 Task: Create a sub task Gather and Analyse Requirements for the task  Develop a new online tool for online product reviews in the project AutoFlow , assign it to team member softage.4@softage.net and update the status of the sub task to  Completed , set the priority of the sub task to High
Action: Mouse moved to (544, 376)
Screenshot: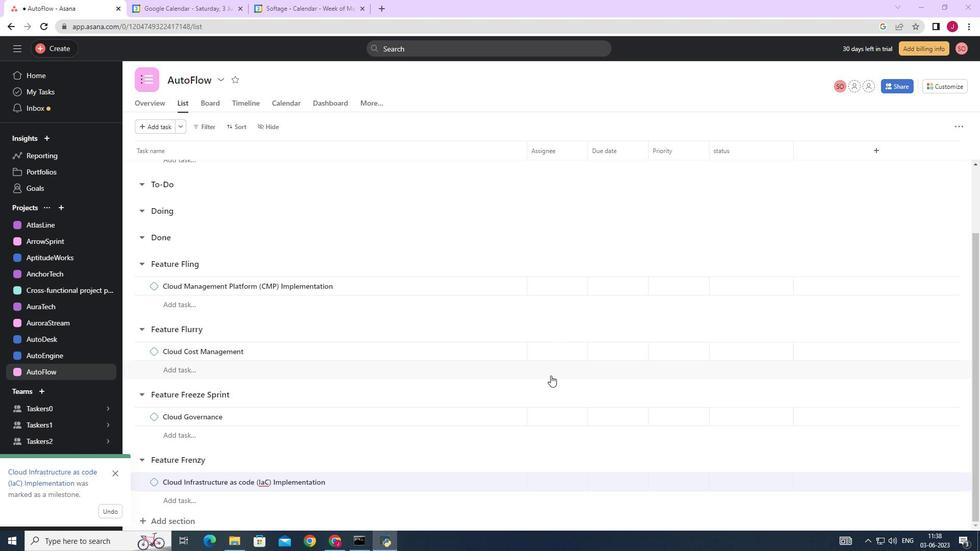 
Action: Mouse scrolled (544, 376) with delta (0, 0)
Screenshot: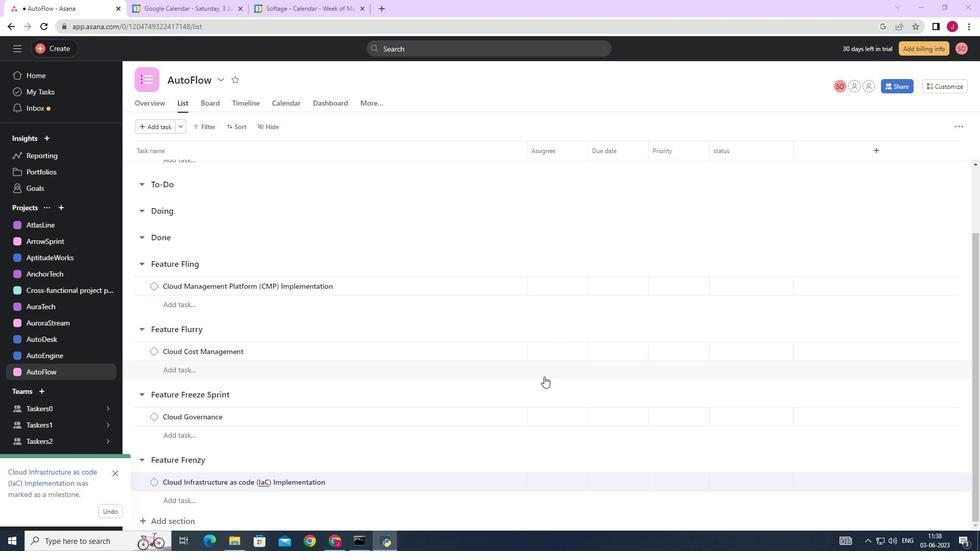 
Action: Mouse scrolled (544, 376) with delta (0, 0)
Screenshot: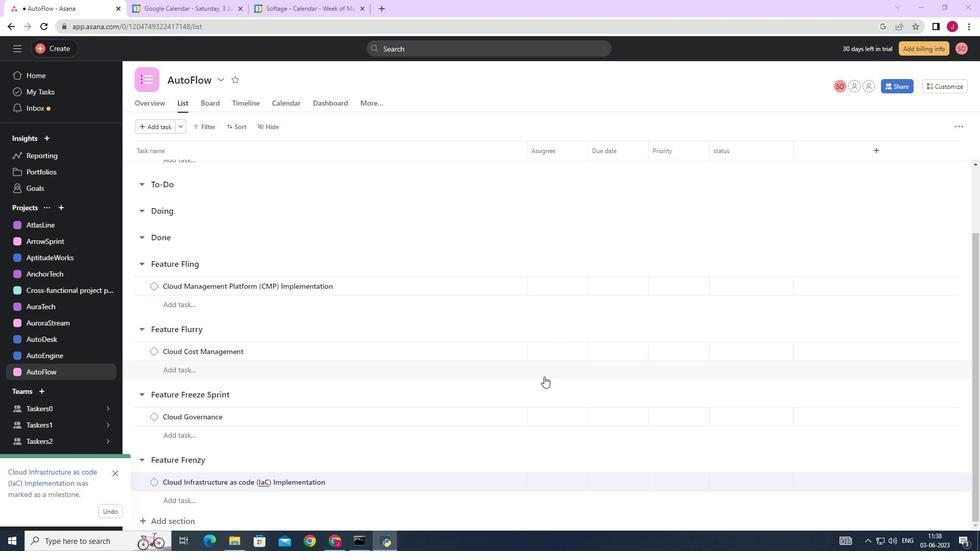 
Action: Mouse scrolled (544, 376) with delta (0, 0)
Screenshot: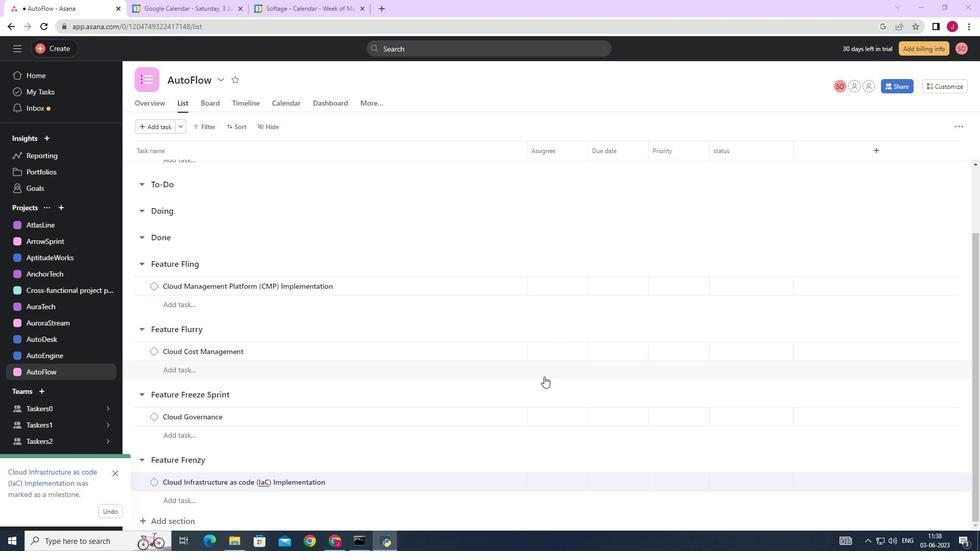 
Action: Mouse scrolled (544, 376) with delta (0, 0)
Screenshot: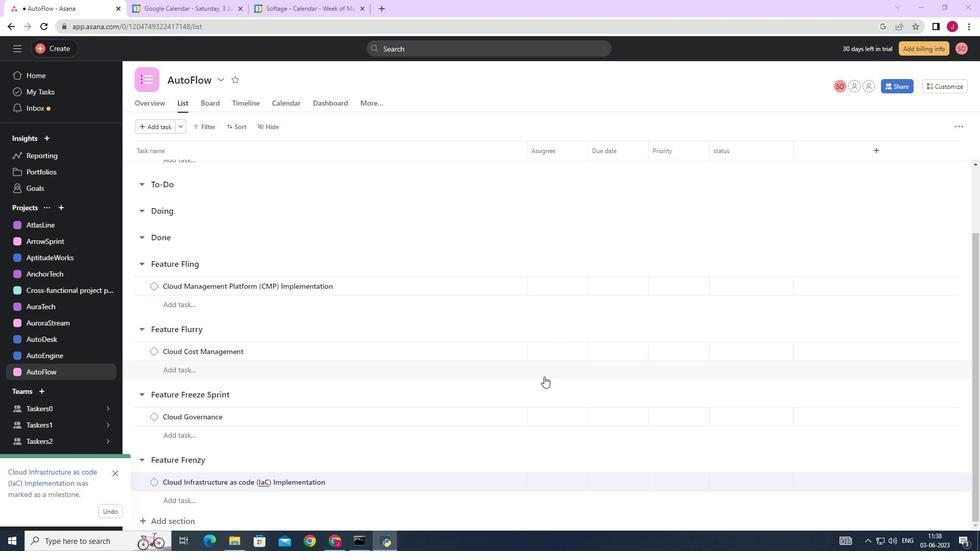 
Action: Mouse scrolled (544, 376) with delta (0, 0)
Screenshot: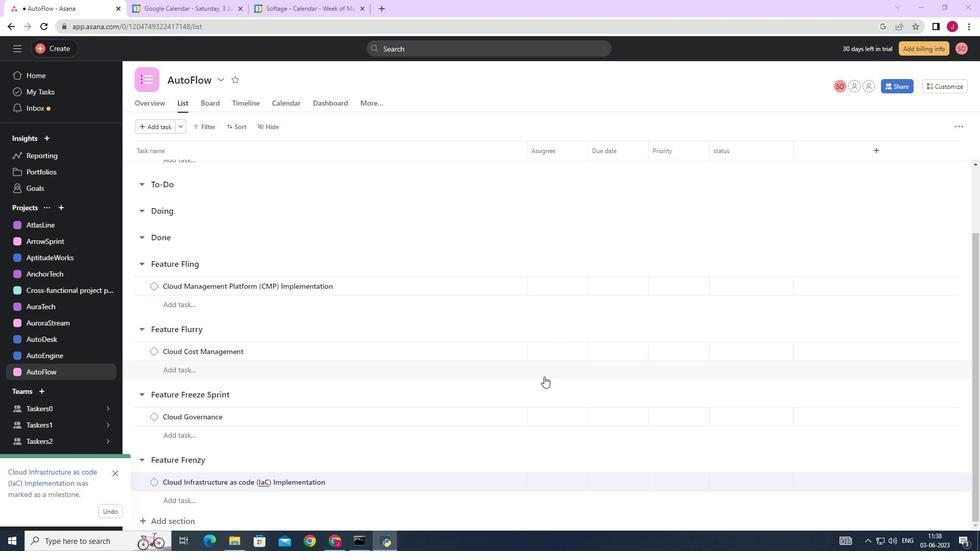 
Action: Mouse moved to (707, 392)
Screenshot: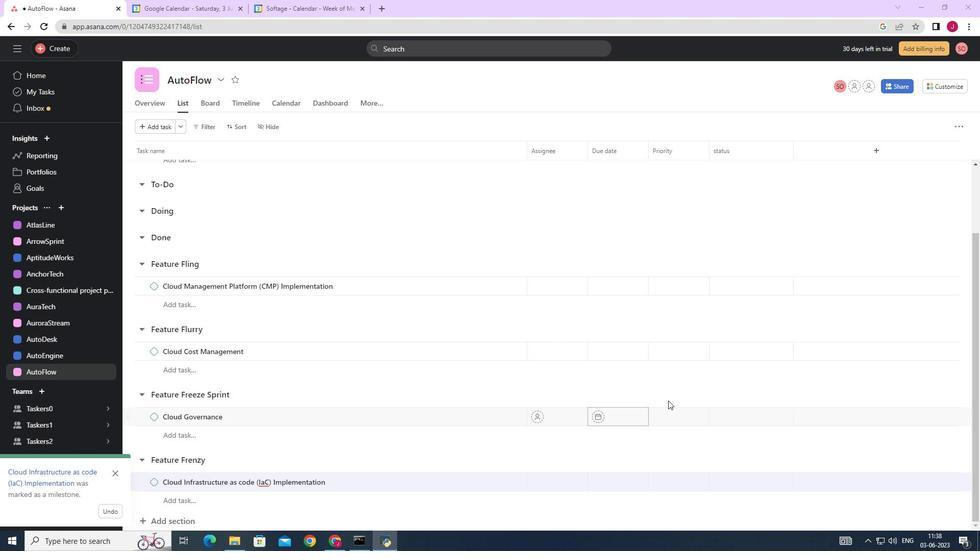 
Action: Mouse scrolled (707, 393) with delta (0, 0)
Screenshot: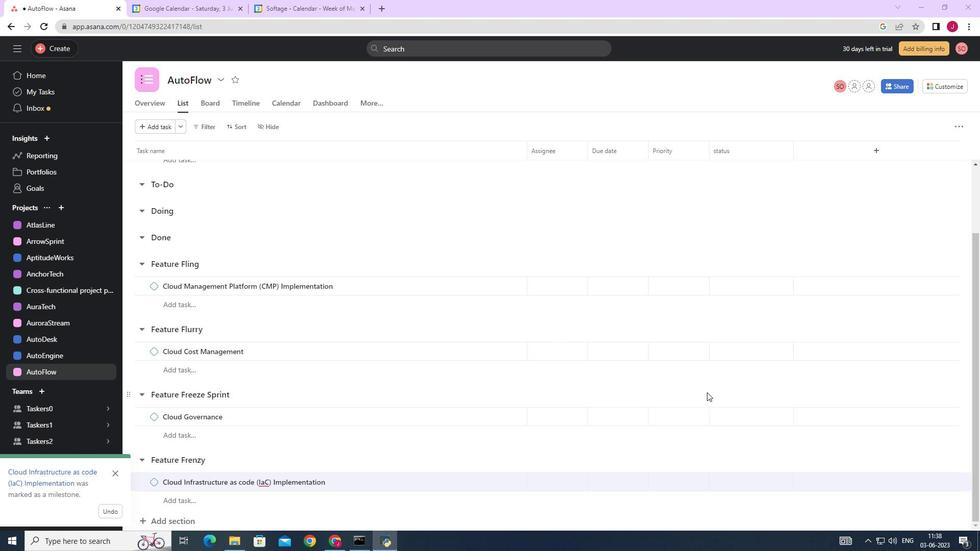 
Action: Mouse scrolled (707, 393) with delta (0, 0)
Screenshot: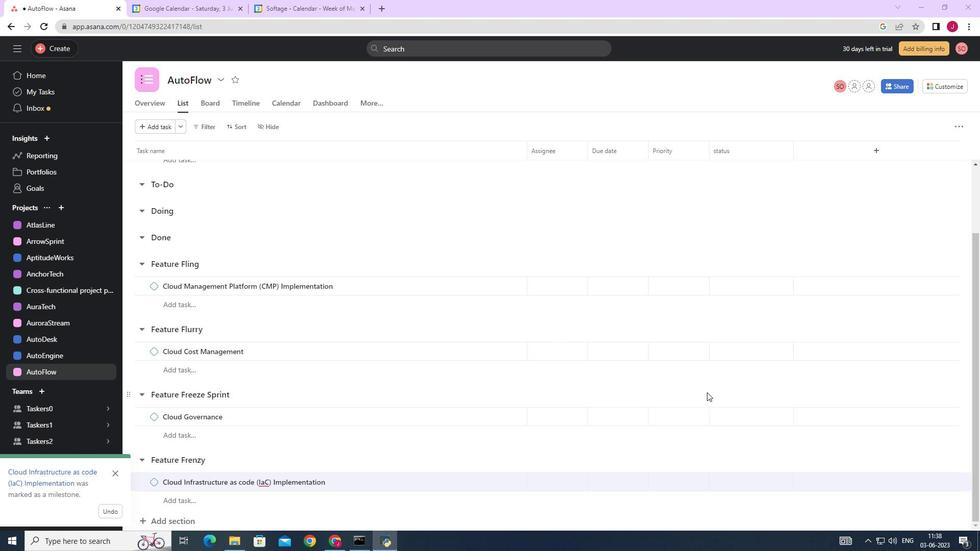 
Action: Mouse scrolled (707, 393) with delta (0, 0)
Screenshot: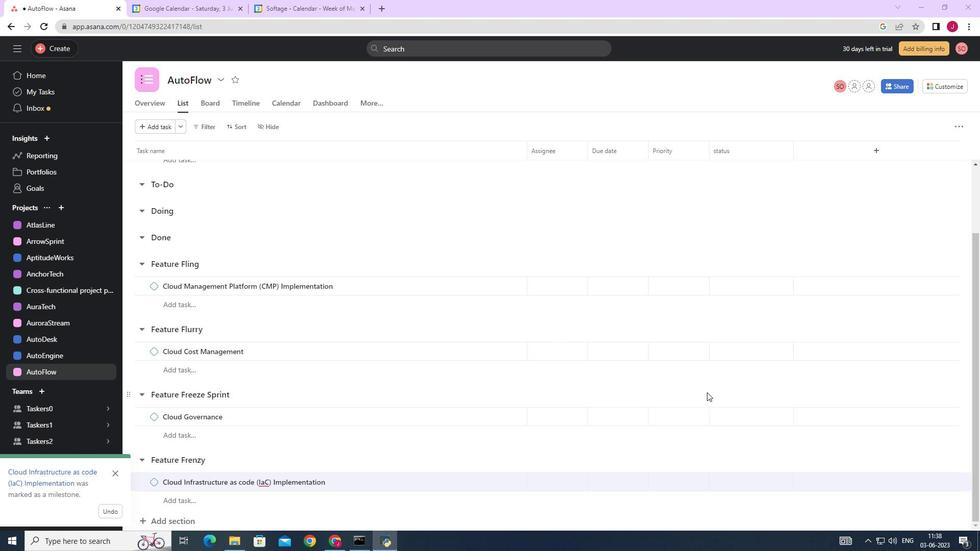 
Action: Mouse moved to (487, 227)
Screenshot: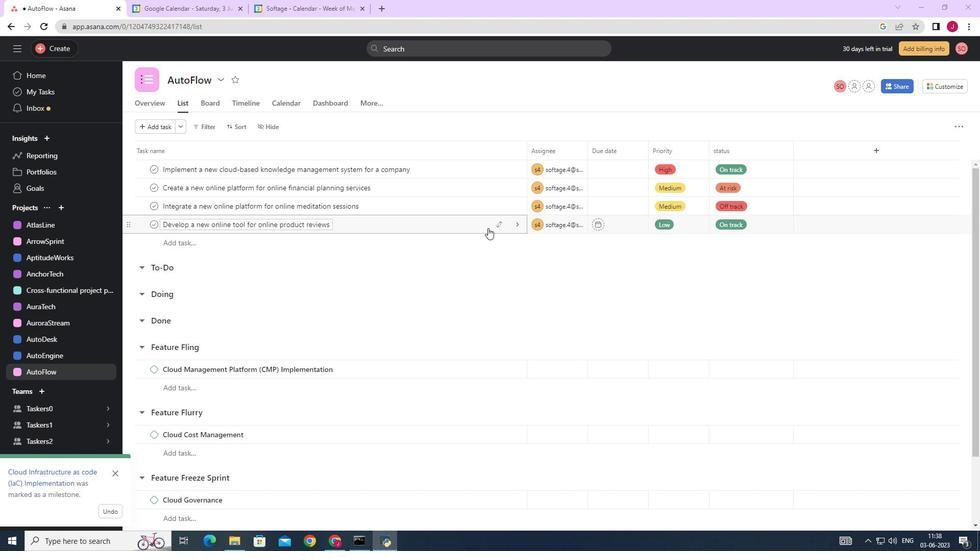 
Action: Mouse pressed left at (487, 227)
Screenshot: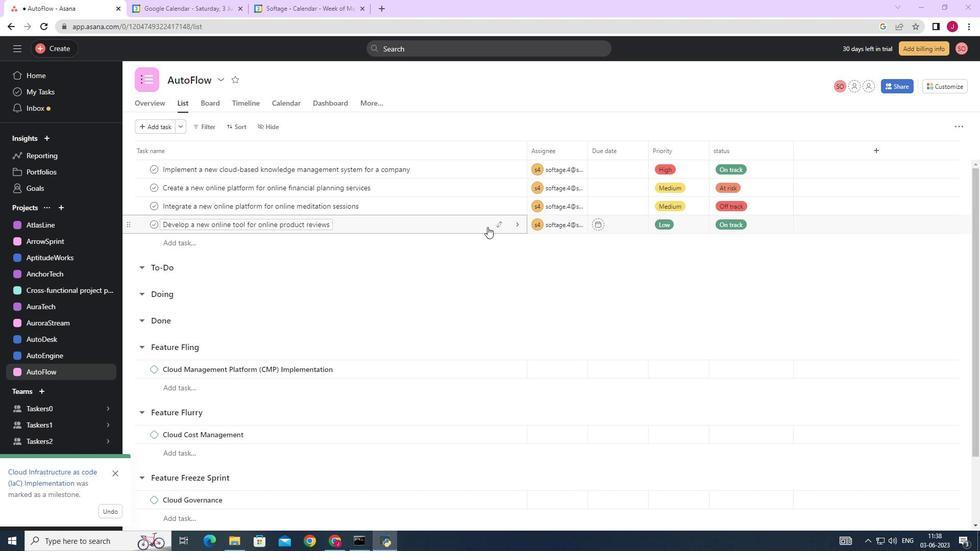 
Action: Mouse moved to (740, 303)
Screenshot: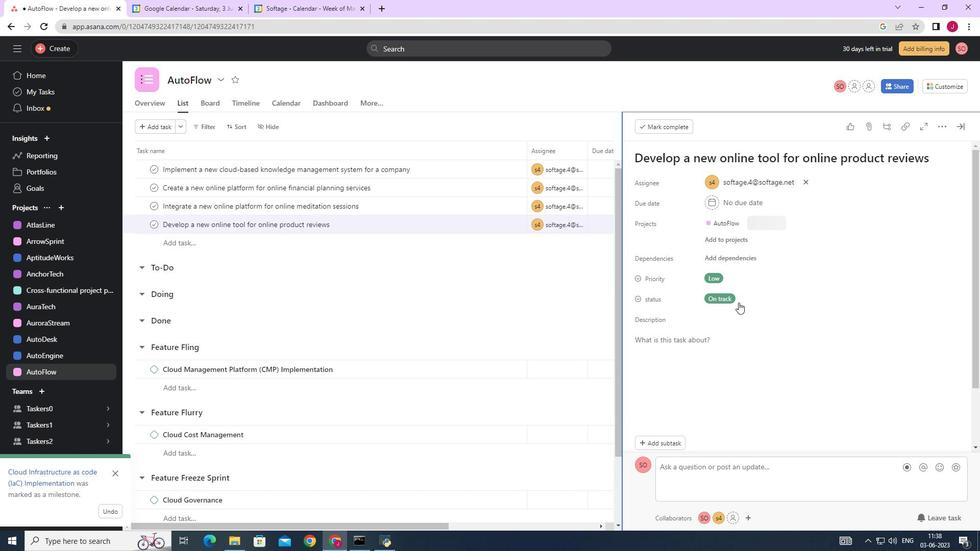 
Action: Mouse scrolled (740, 302) with delta (0, 0)
Screenshot: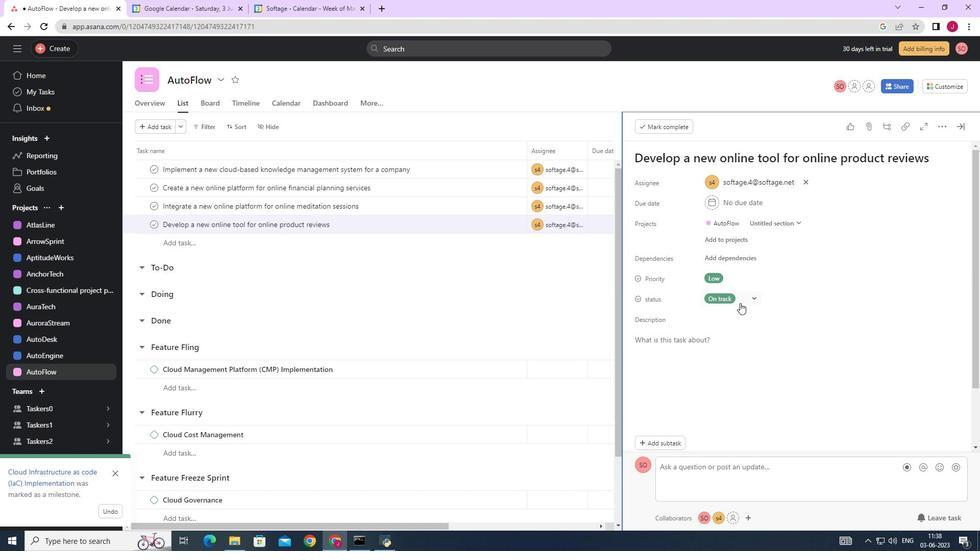 
Action: Mouse scrolled (740, 302) with delta (0, 0)
Screenshot: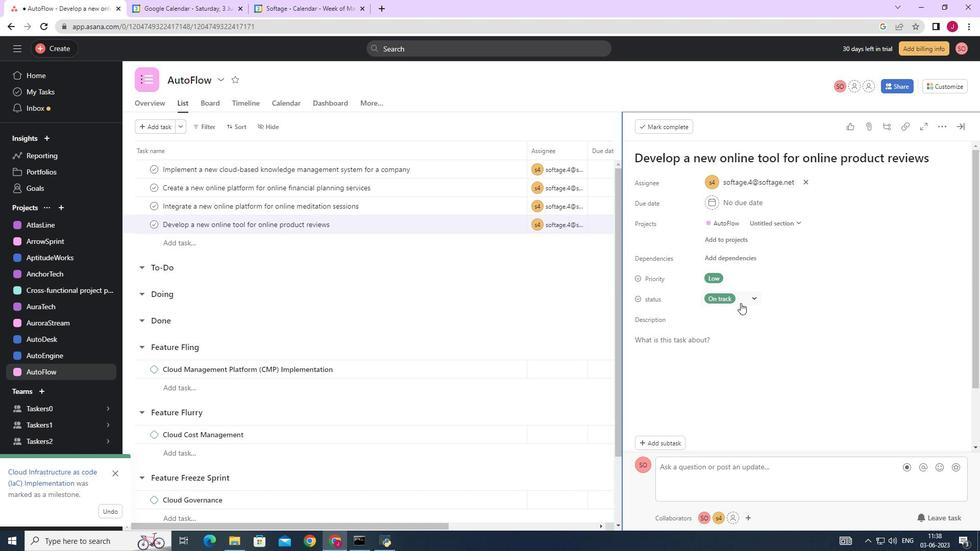
Action: Mouse scrolled (740, 302) with delta (0, 0)
Screenshot: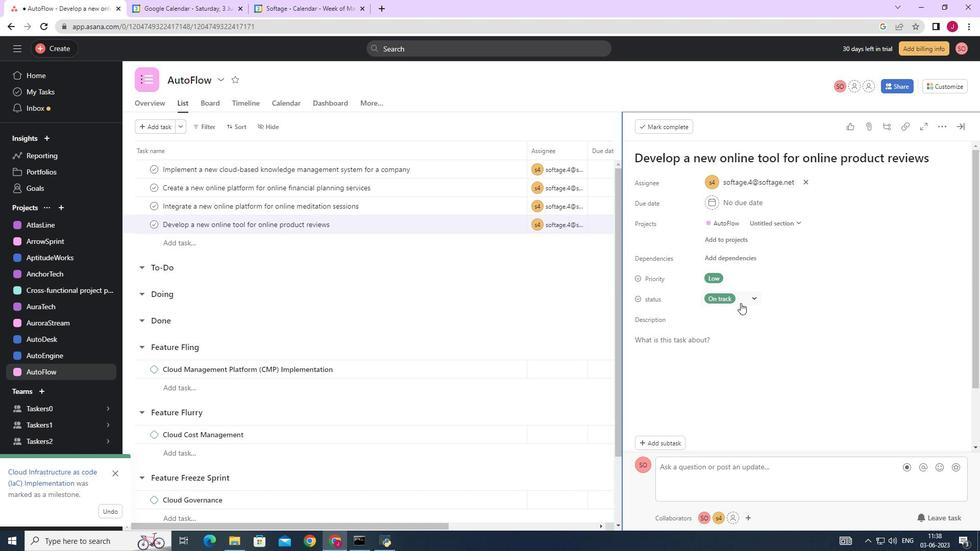 
Action: Mouse scrolled (740, 302) with delta (0, 0)
Screenshot: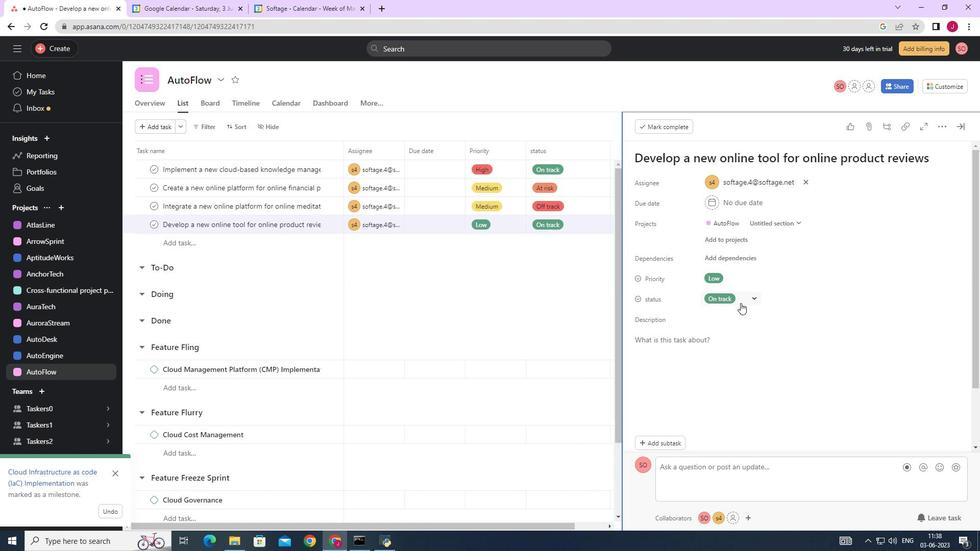 
Action: Mouse moved to (666, 371)
Screenshot: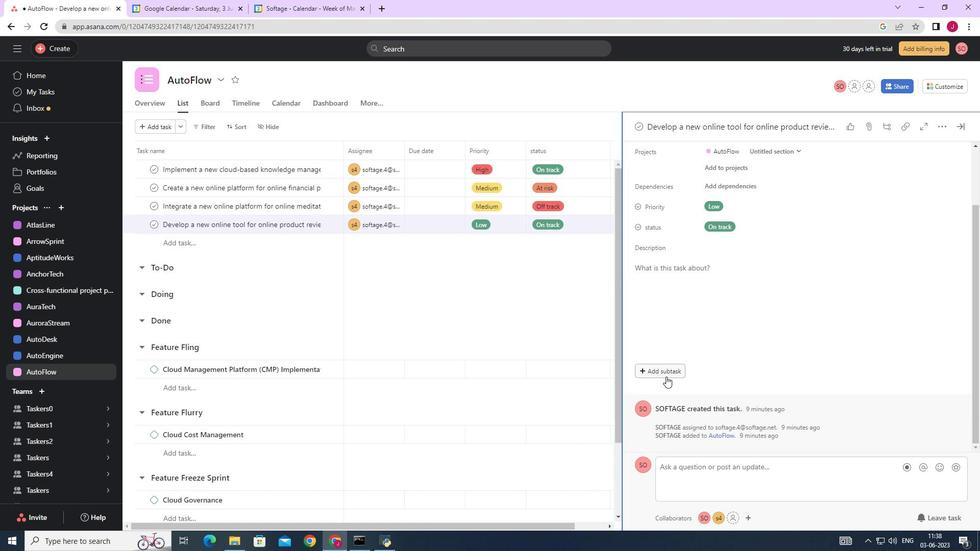 
Action: Mouse pressed left at (666, 371)
Screenshot: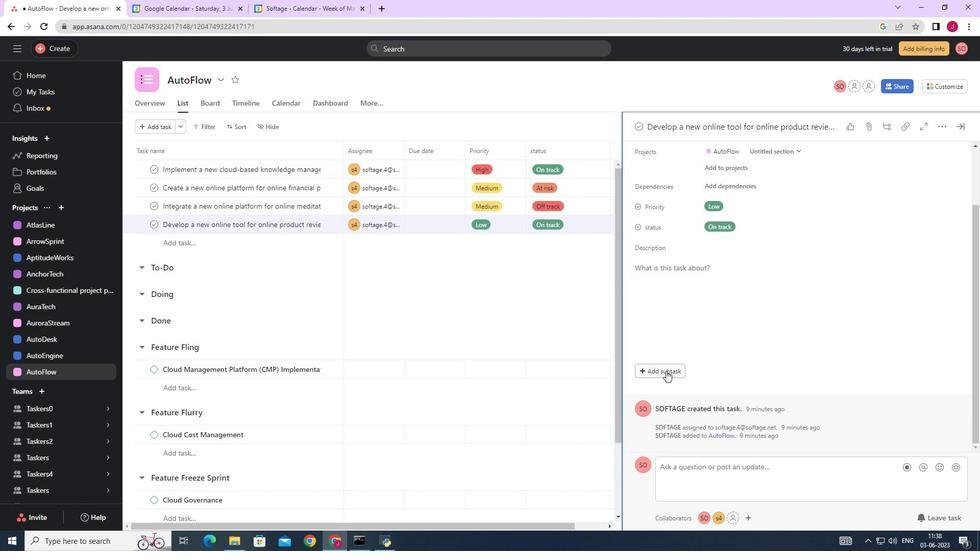 
Action: Key pressed <Key.caps_lock>G<Key.caps_lock>ather<Key.space>and<Key.space><Key.caps_lock>A<Key.caps_lock>nalyse<Key.space><Key.caps_lock>R<Key.caps_lock>equirements
Screenshot: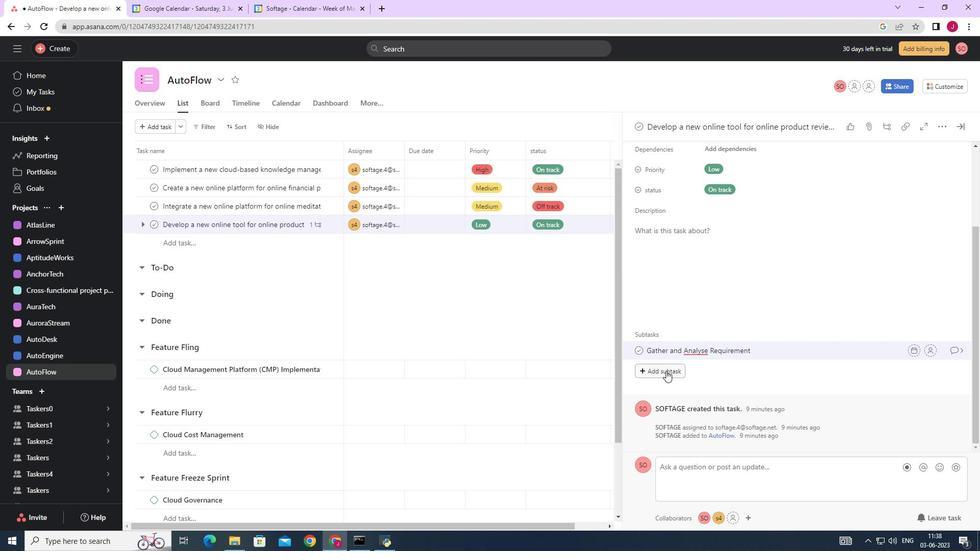 
Action: Mouse moved to (929, 352)
Screenshot: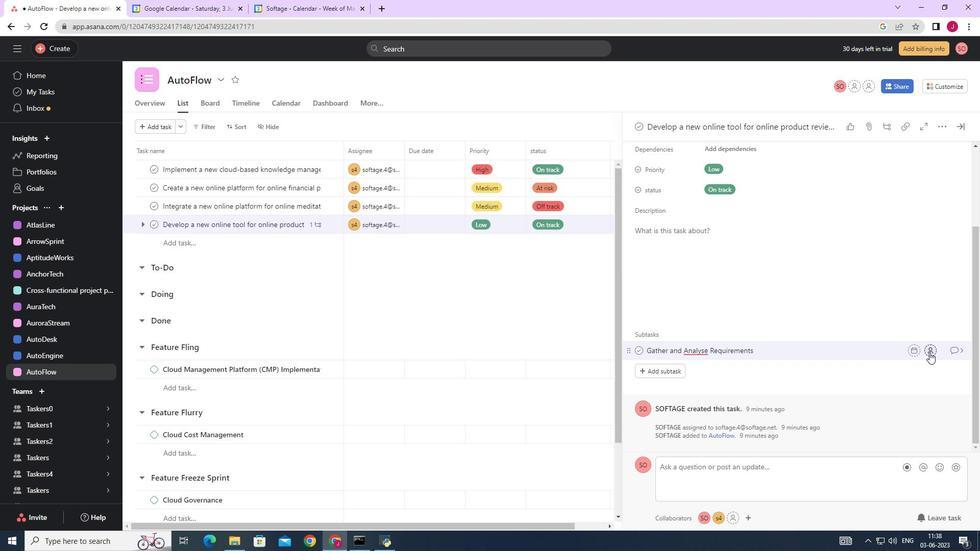
Action: Mouse pressed left at (929, 352)
Screenshot: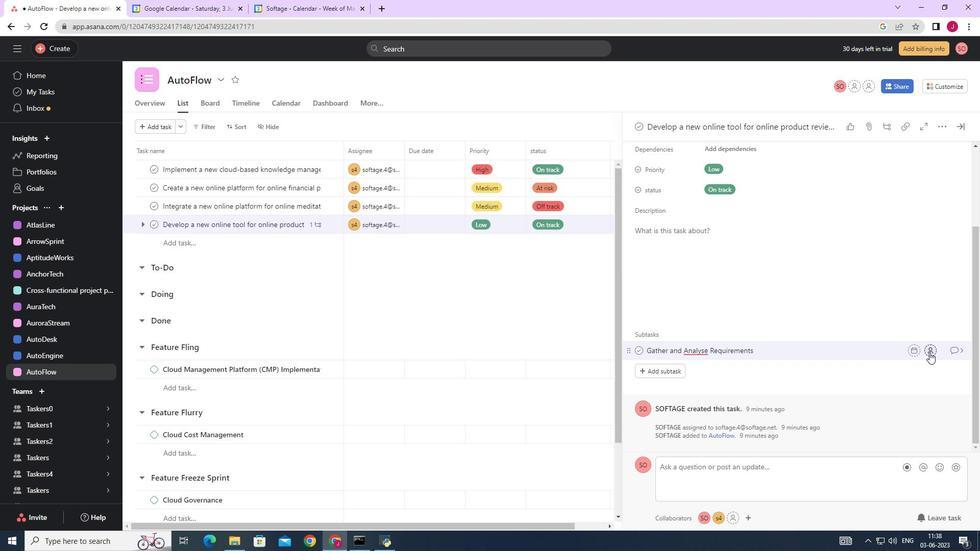 
Action: Mouse moved to (801, 396)
Screenshot: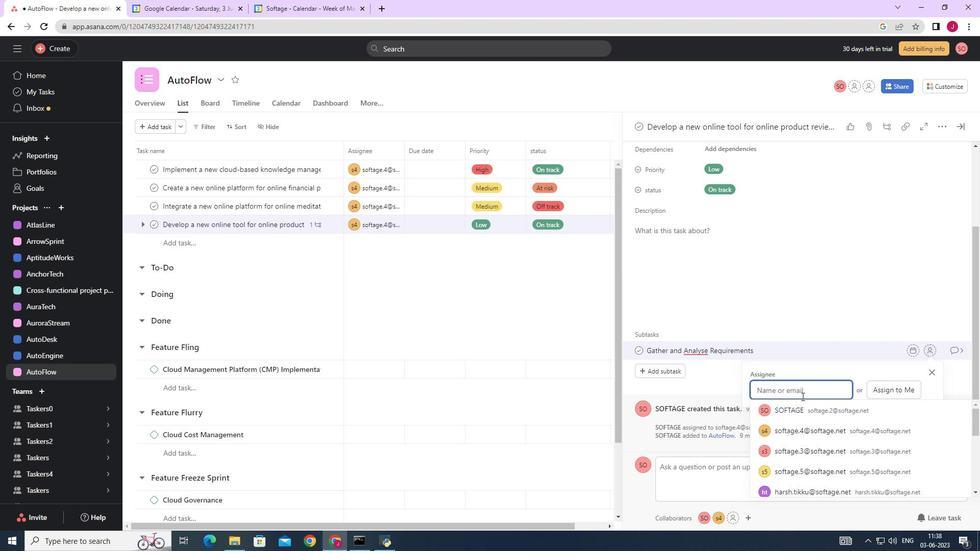 
Action: Key pressed softage.4
Screenshot: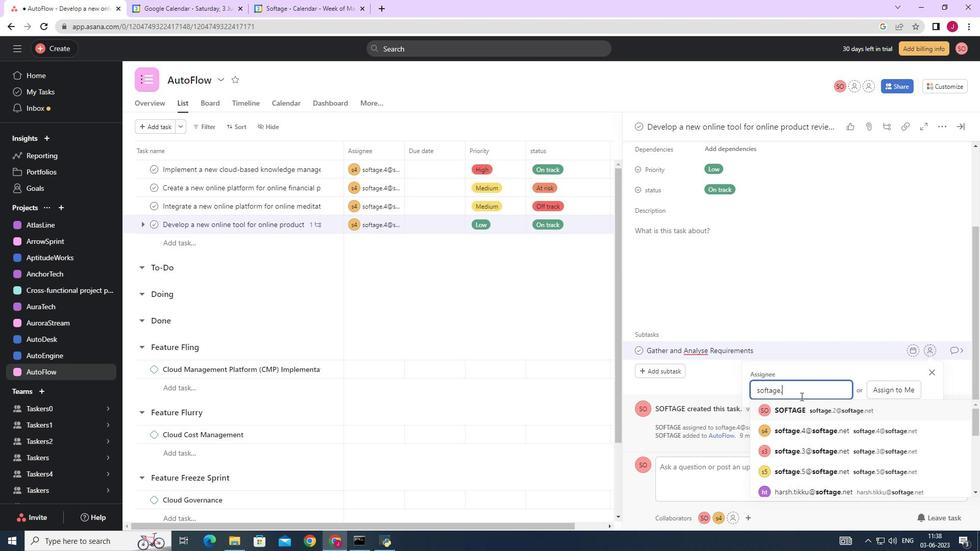 
Action: Mouse moved to (827, 409)
Screenshot: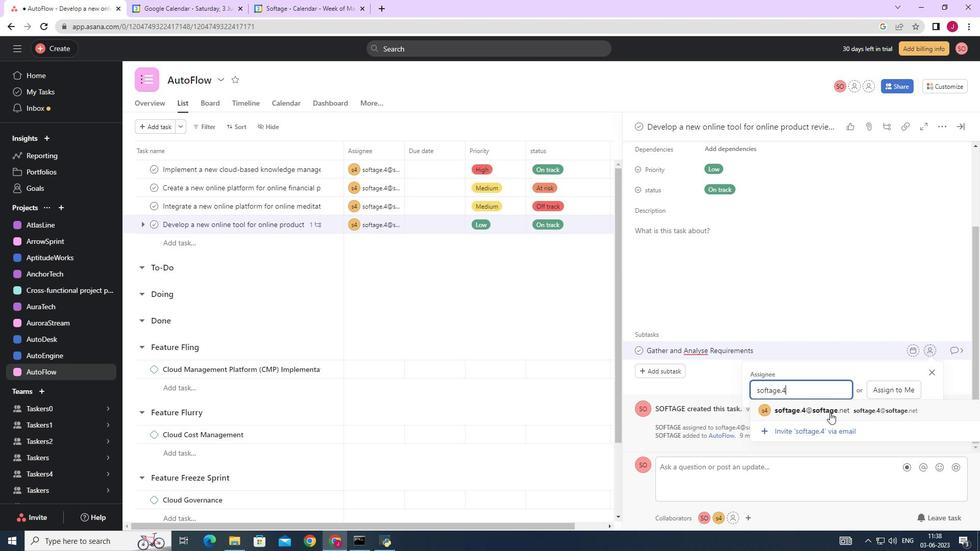 
Action: Mouse pressed left at (827, 409)
Screenshot: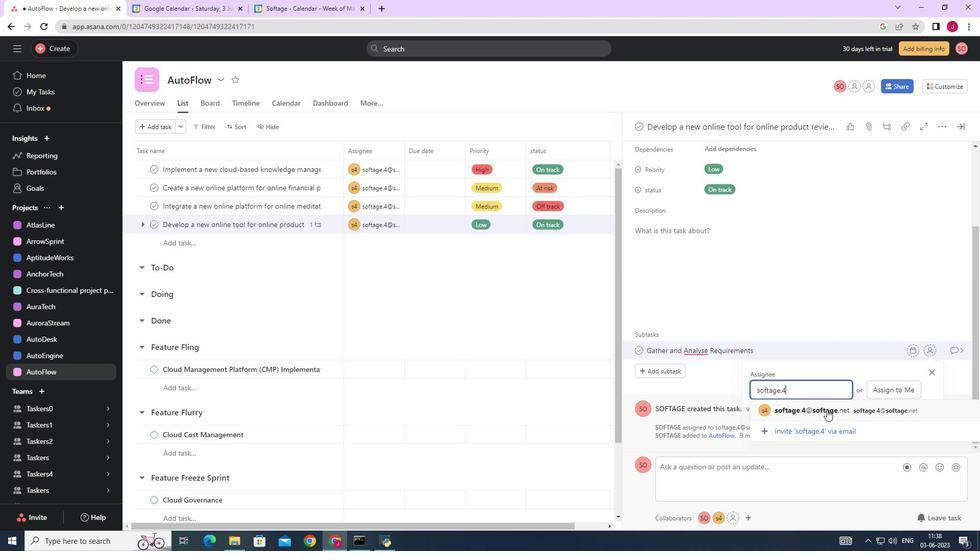 
Action: Mouse moved to (957, 351)
Screenshot: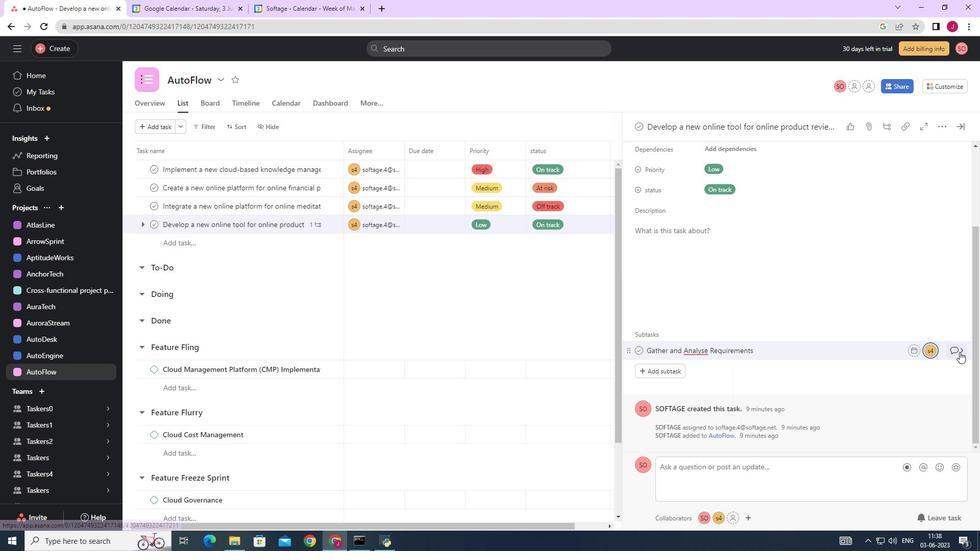 
Action: Mouse pressed left at (957, 351)
Screenshot: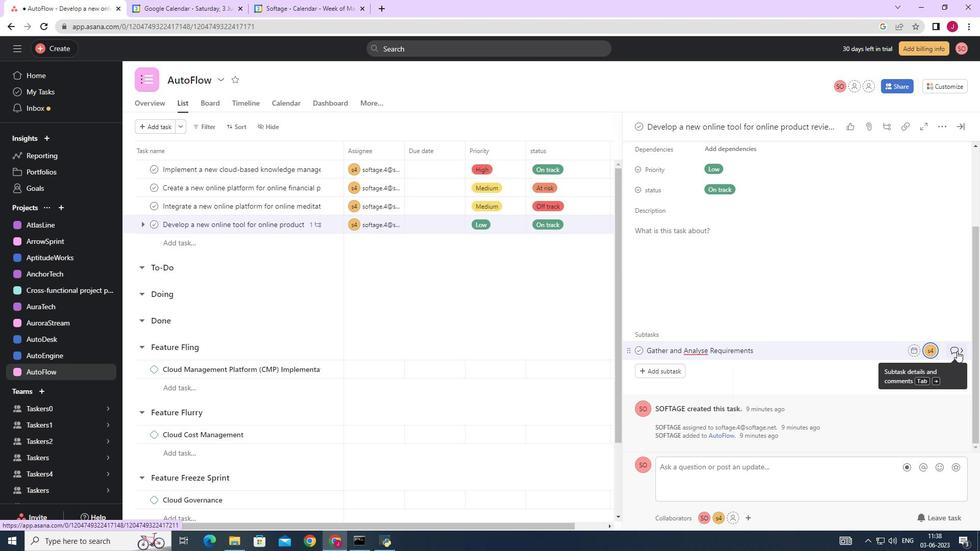 
Action: Mouse moved to (682, 272)
Screenshot: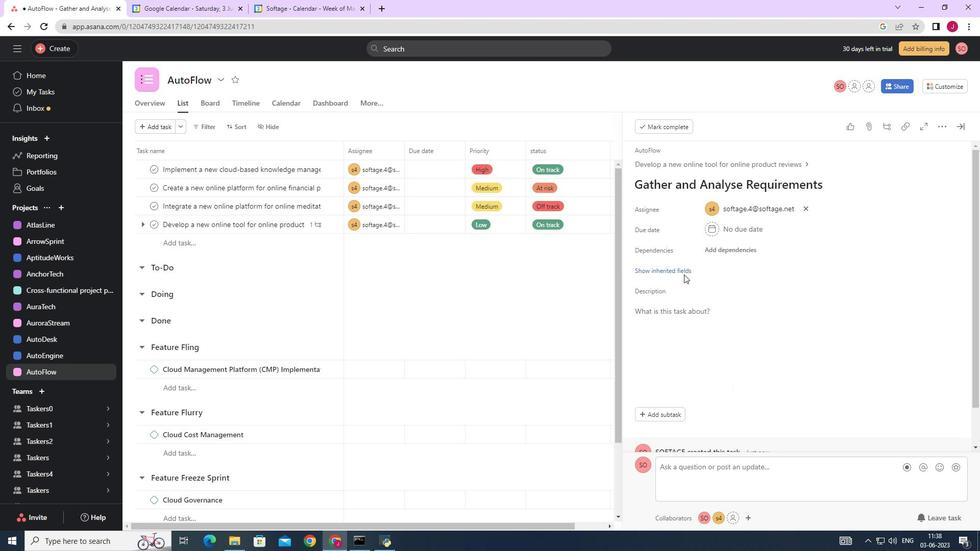 
Action: Mouse pressed left at (682, 272)
Screenshot: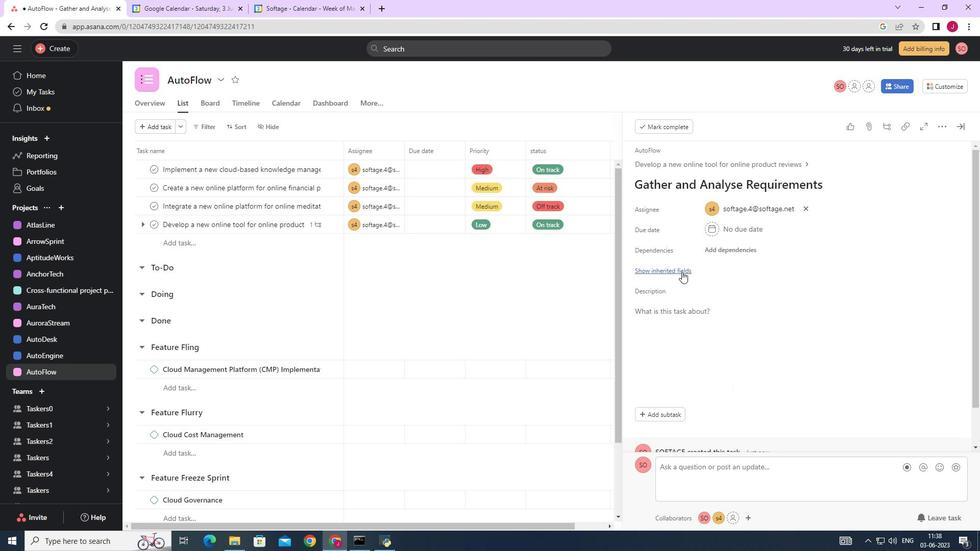 
Action: Mouse moved to (703, 284)
Screenshot: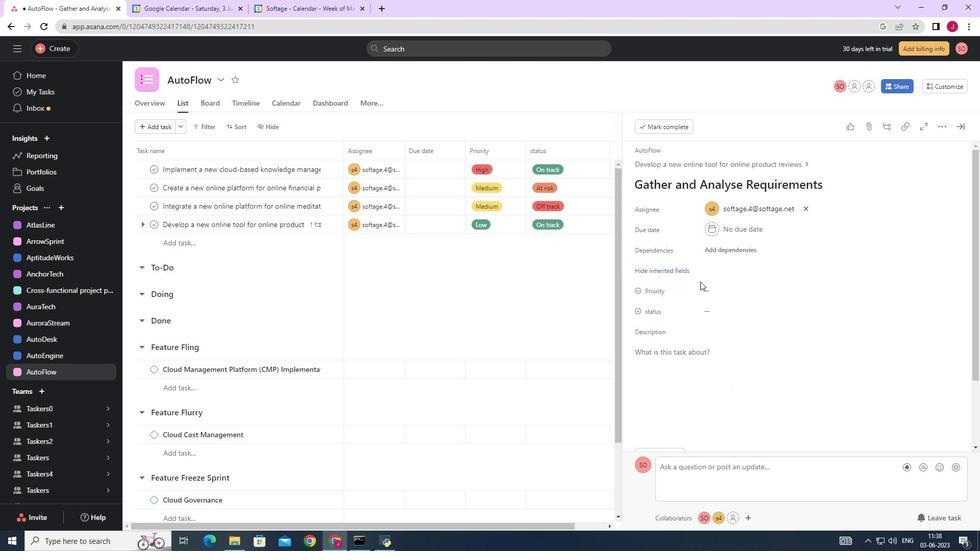 
Action: Mouse pressed left at (703, 284)
Screenshot: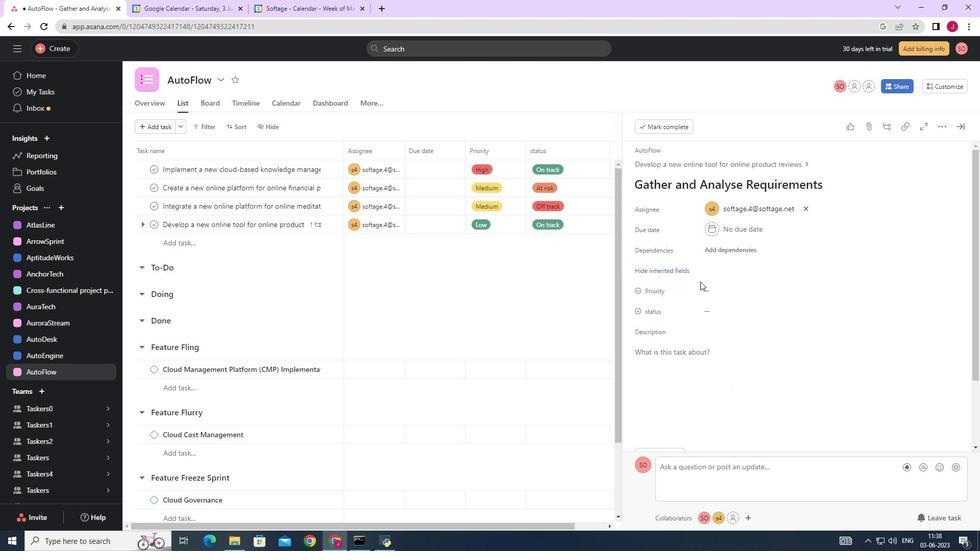 
Action: Mouse moved to (732, 320)
Screenshot: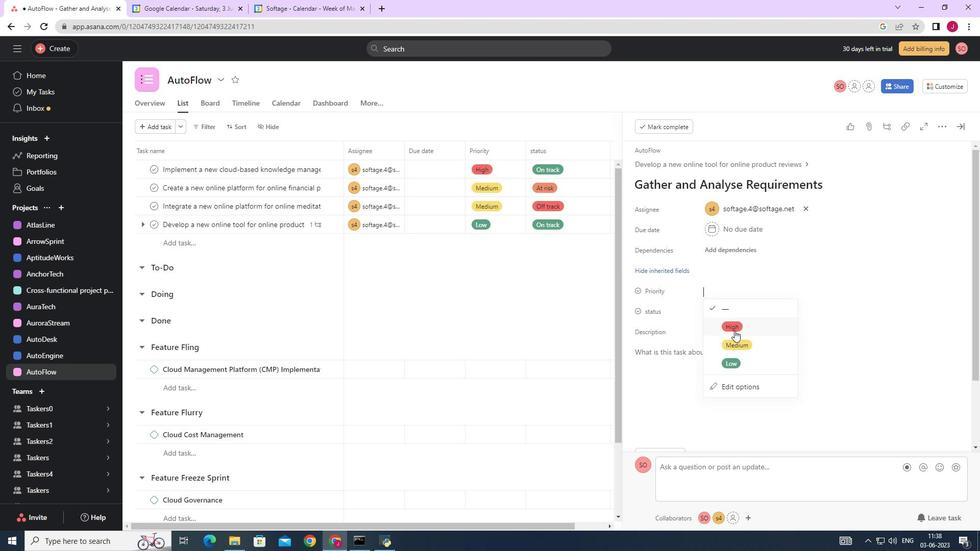 
Action: Mouse pressed left at (732, 320)
Screenshot: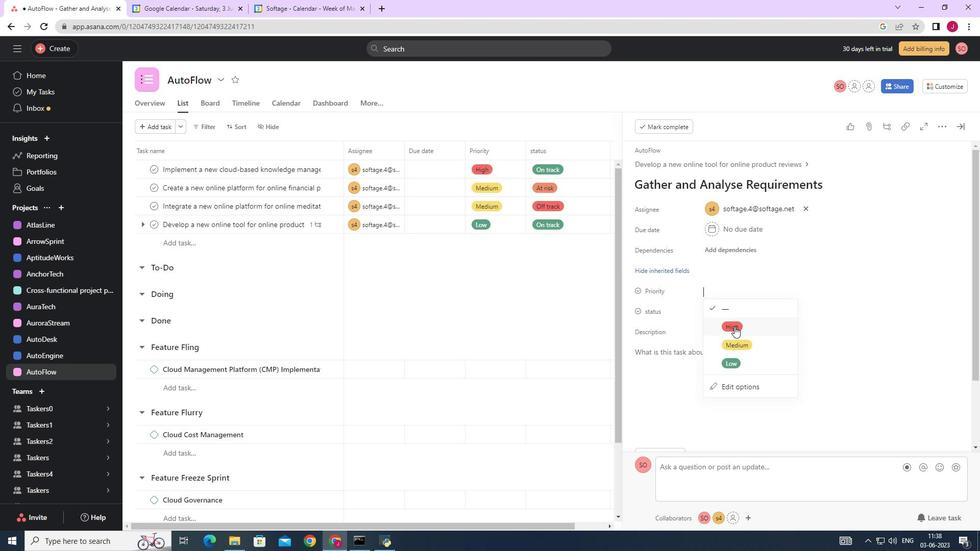 
Action: Mouse moved to (732, 307)
Screenshot: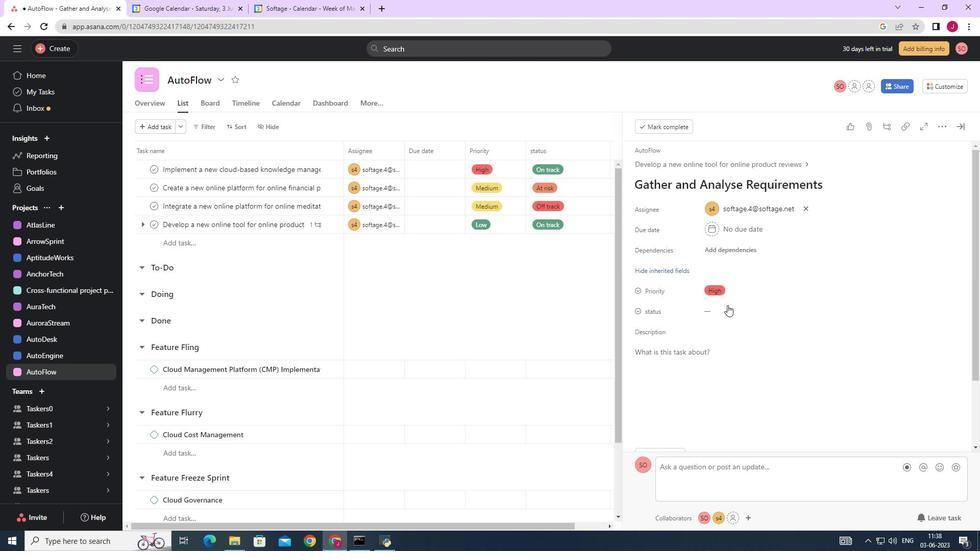 
Action: Mouse pressed left at (732, 307)
Screenshot: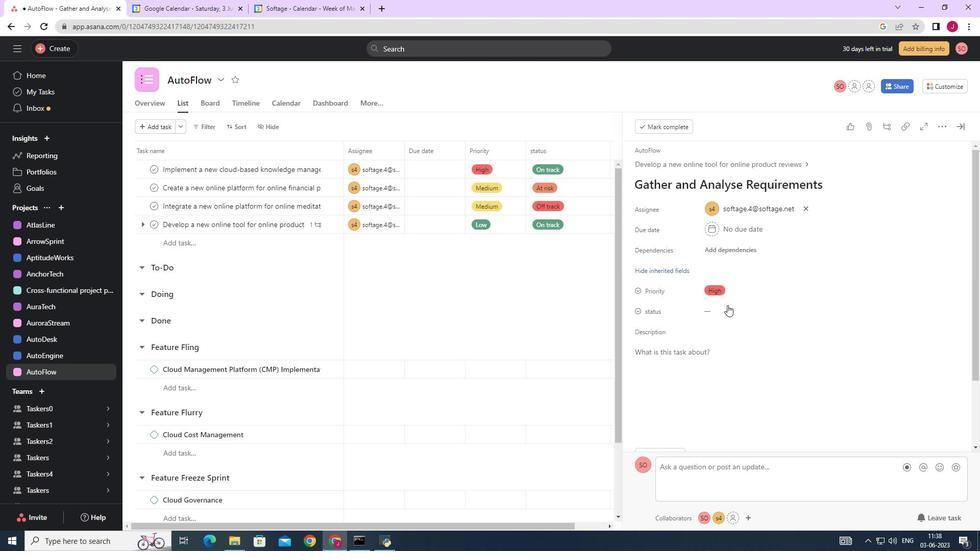 
Action: Mouse moved to (748, 404)
Screenshot: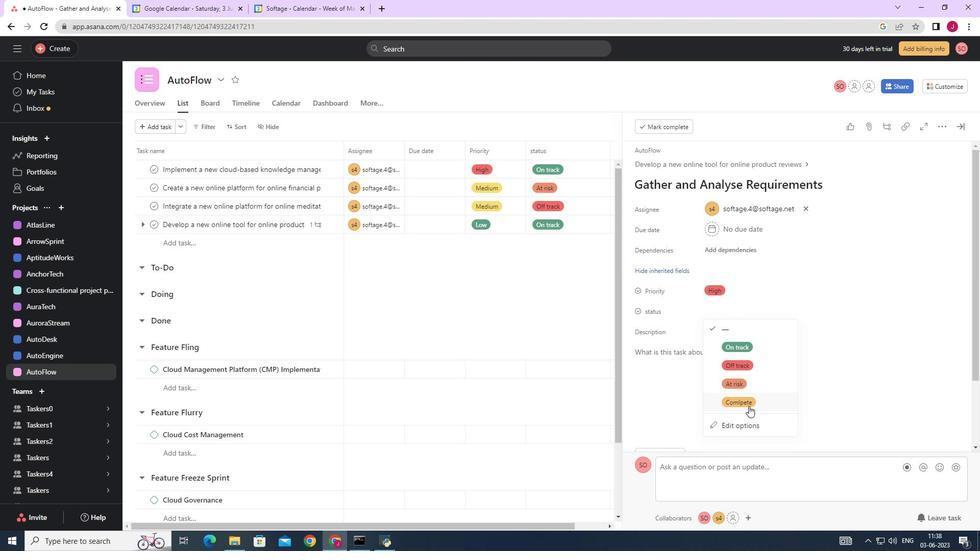 
Action: Mouse pressed left at (748, 404)
Screenshot: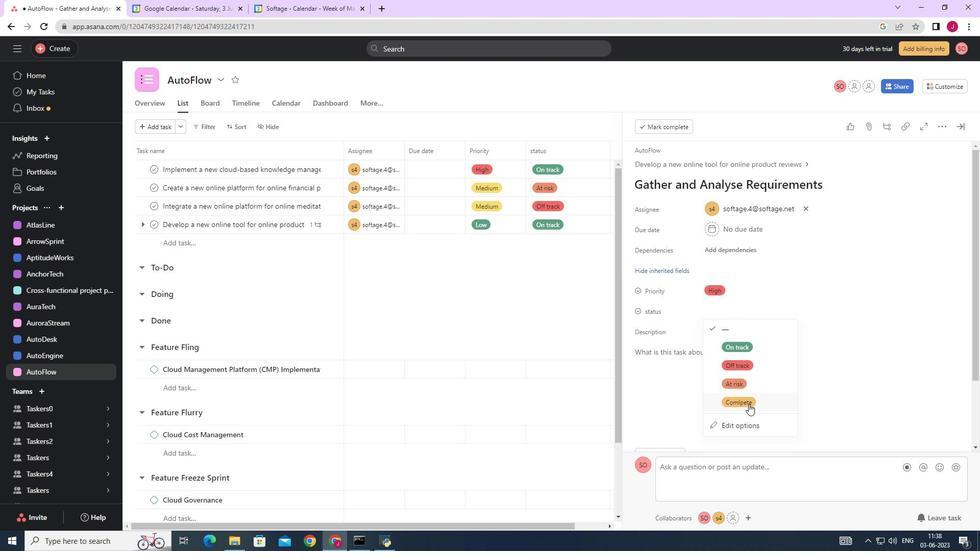
Action: Mouse moved to (959, 131)
Screenshot: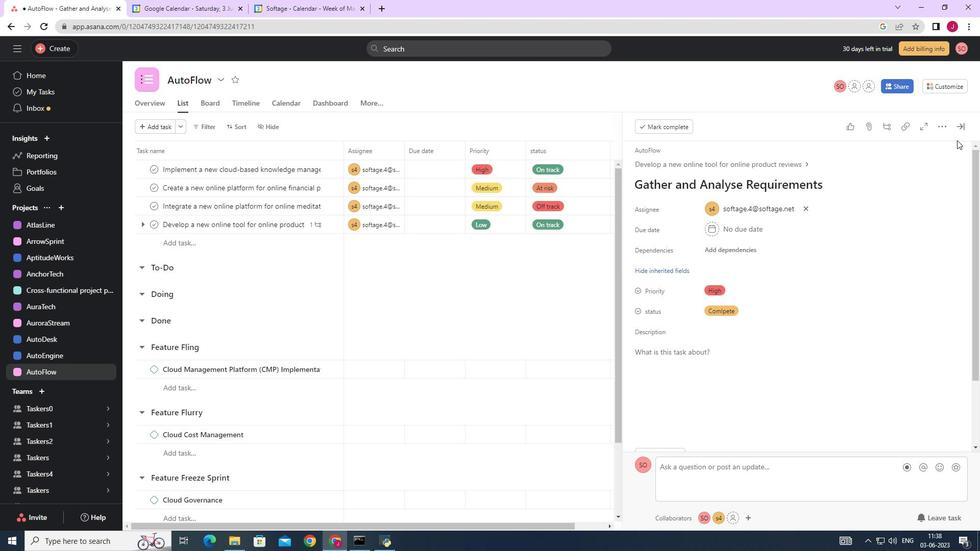 
Action: Mouse pressed left at (959, 131)
Screenshot: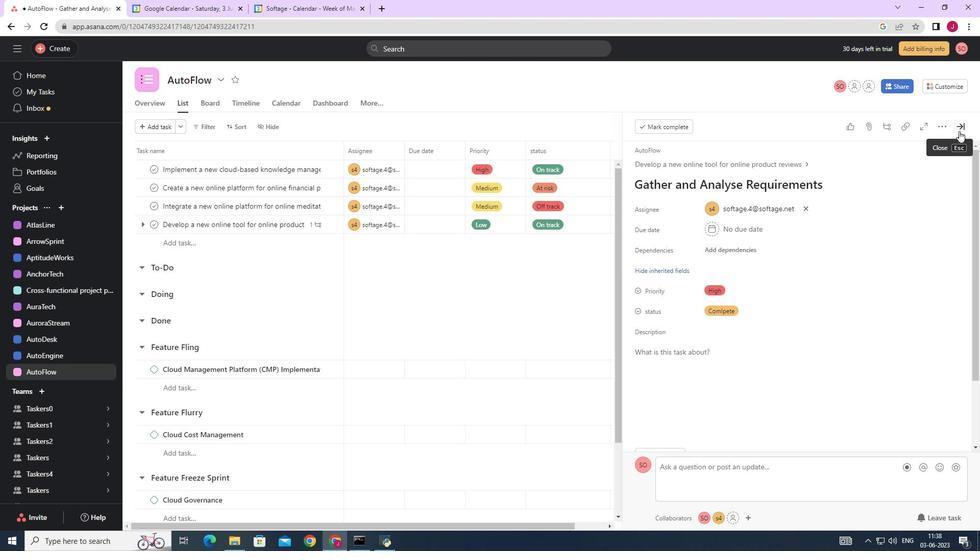 
